 Task: Add Sprouts No Salt Added Canned Sweet Whole Kernel Corn to the cart.
Action: Mouse moved to (19, 67)
Screenshot: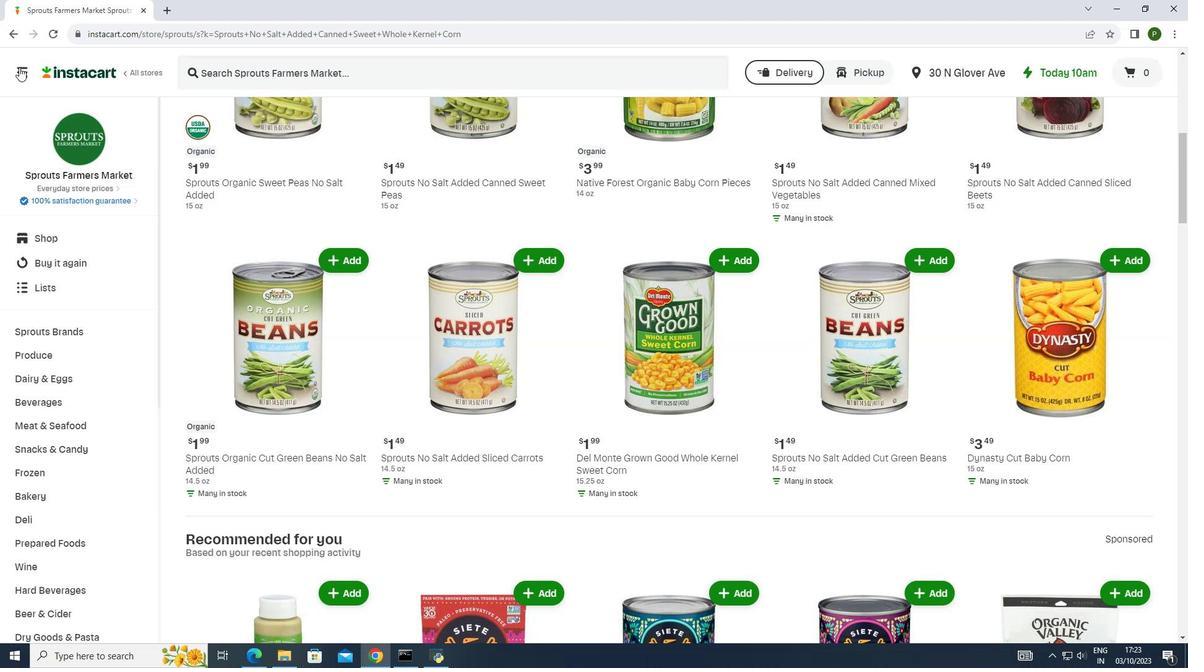 
Action: Mouse pressed left at (19, 67)
Screenshot: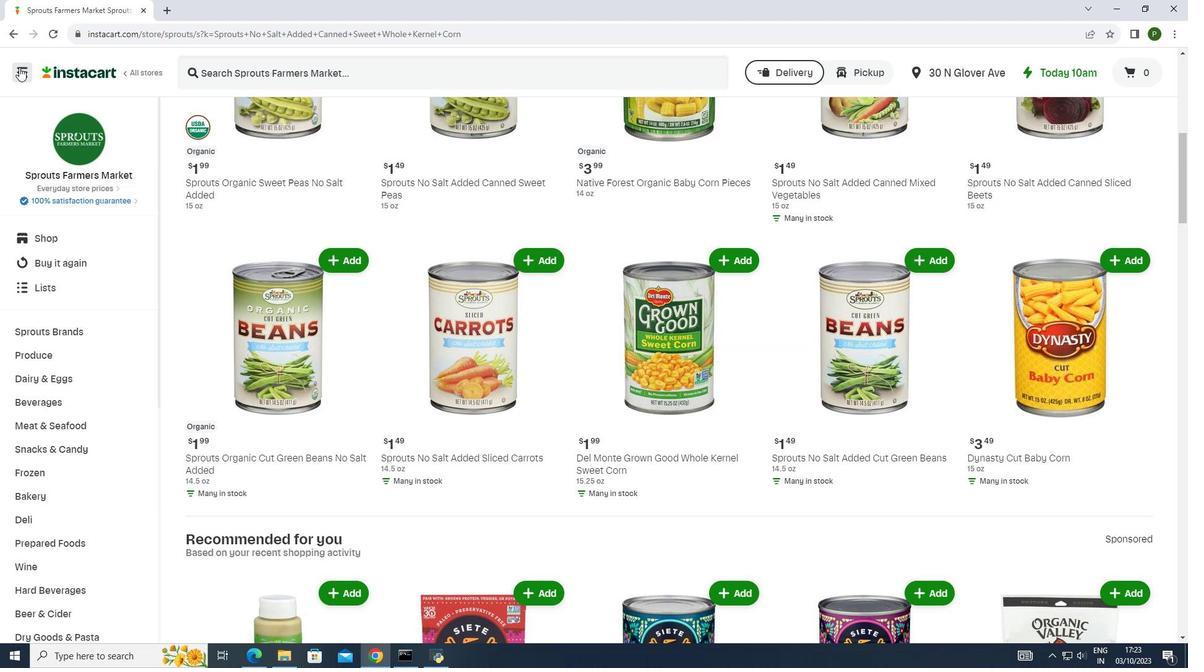 
Action: Mouse moved to (48, 334)
Screenshot: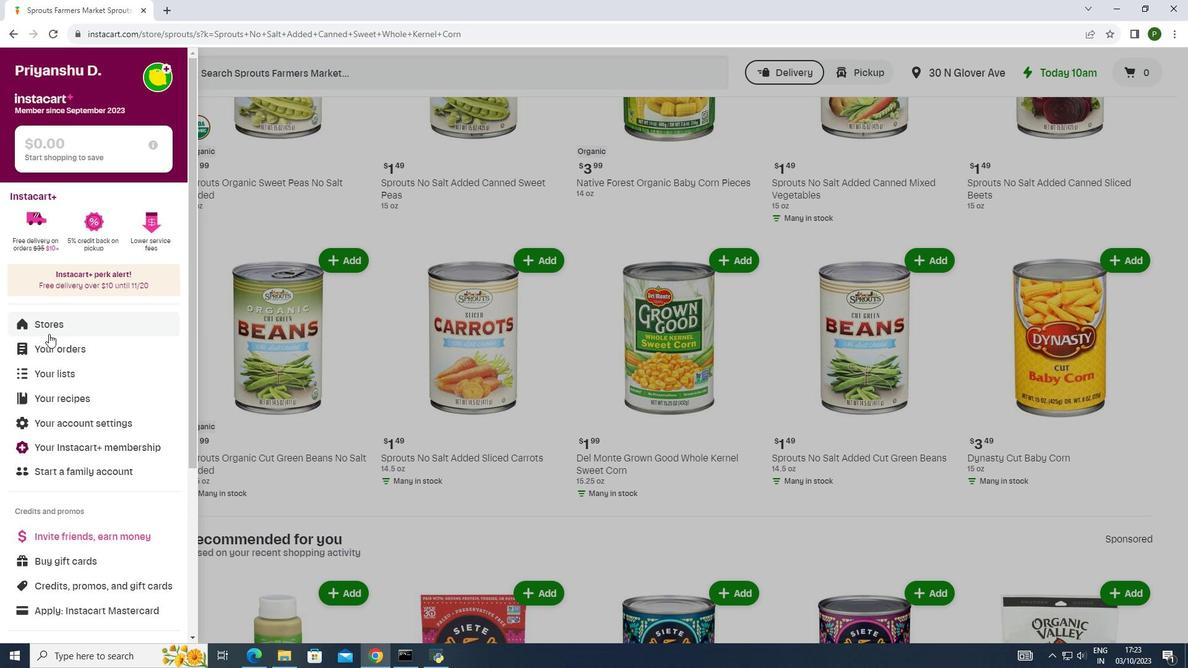 
Action: Mouse pressed left at (48, 334)
Screenshot: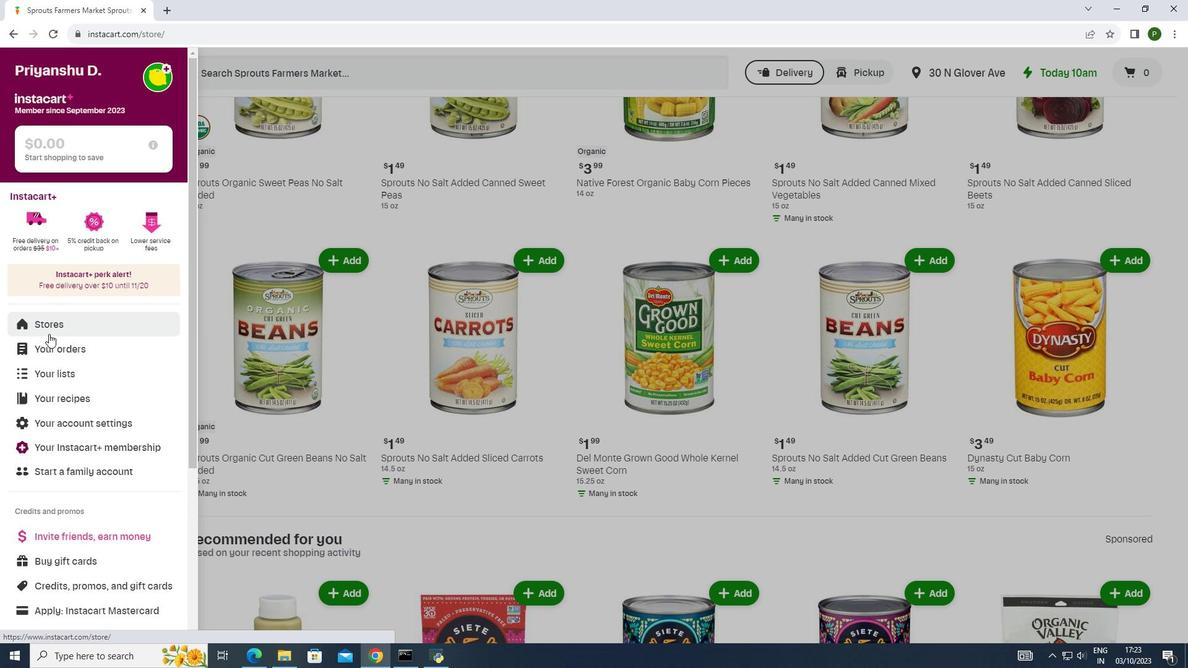 
Action: Mouse moved to (284, 129)
Screenshot: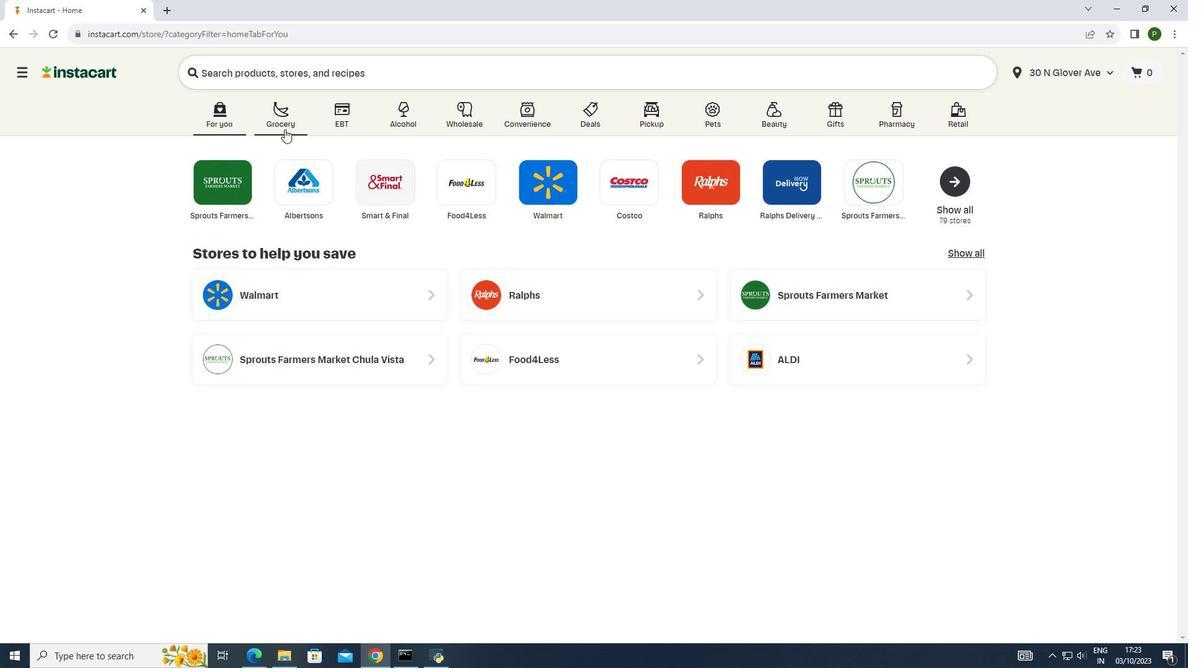 
Action: Mouse pressed left at (284, 129)
Screenshot: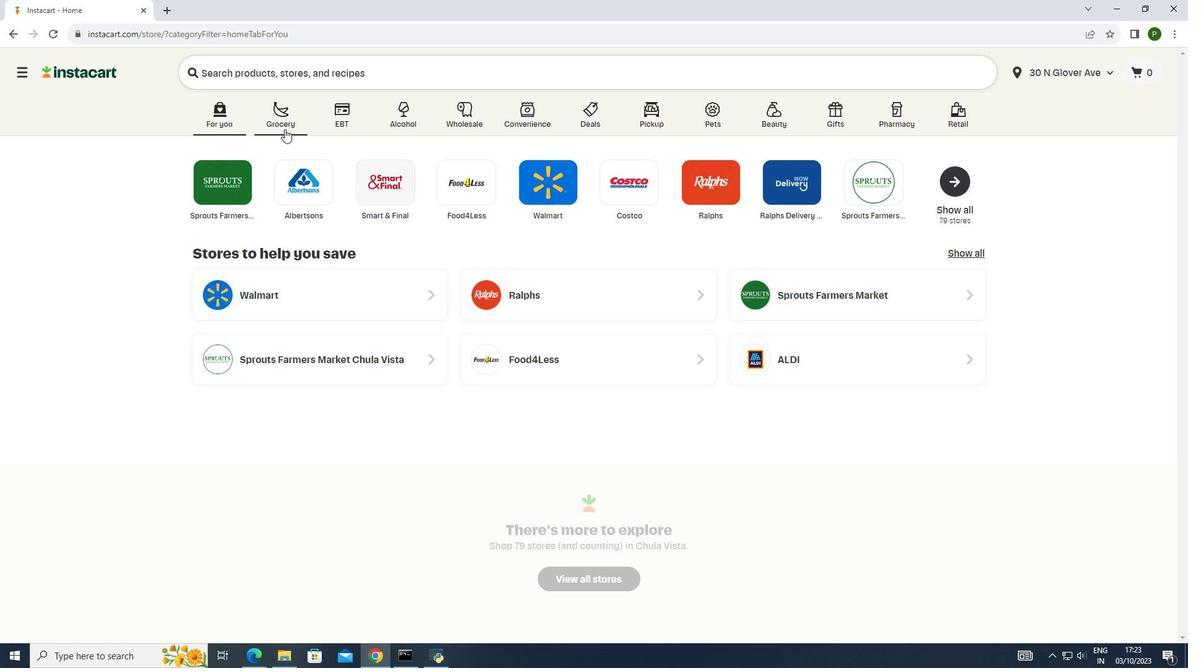 
Action: Mouse moved to (629, 193)
Screenshot: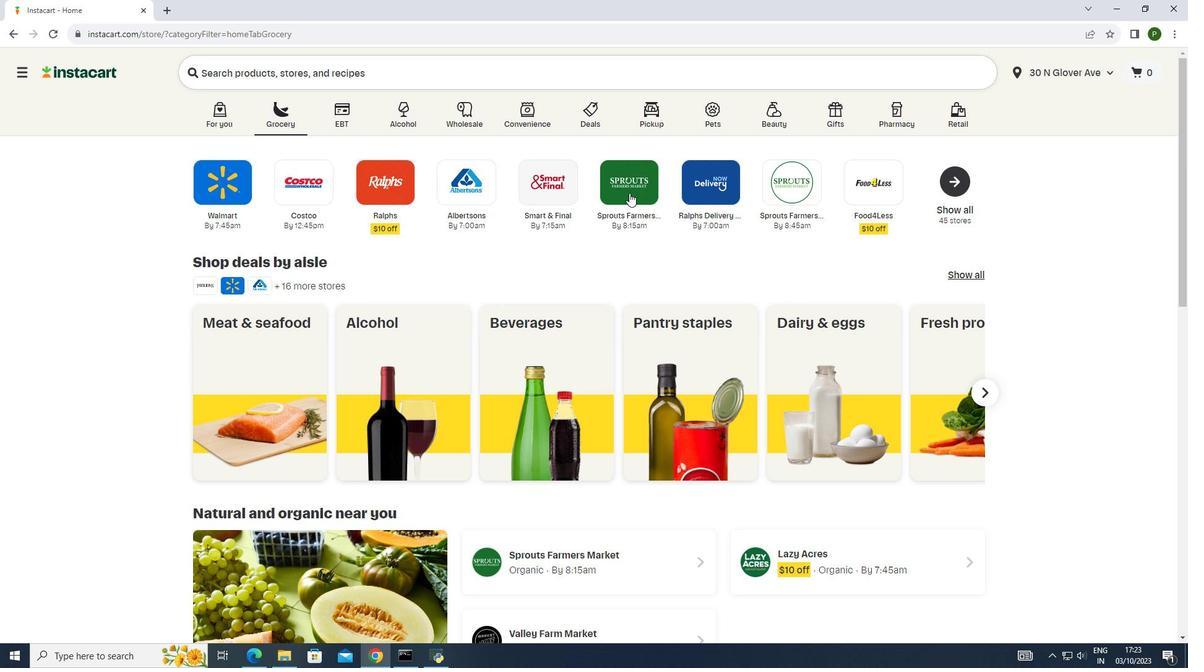 
Action: Mouse pressed left at (629, 193)
Screenshot: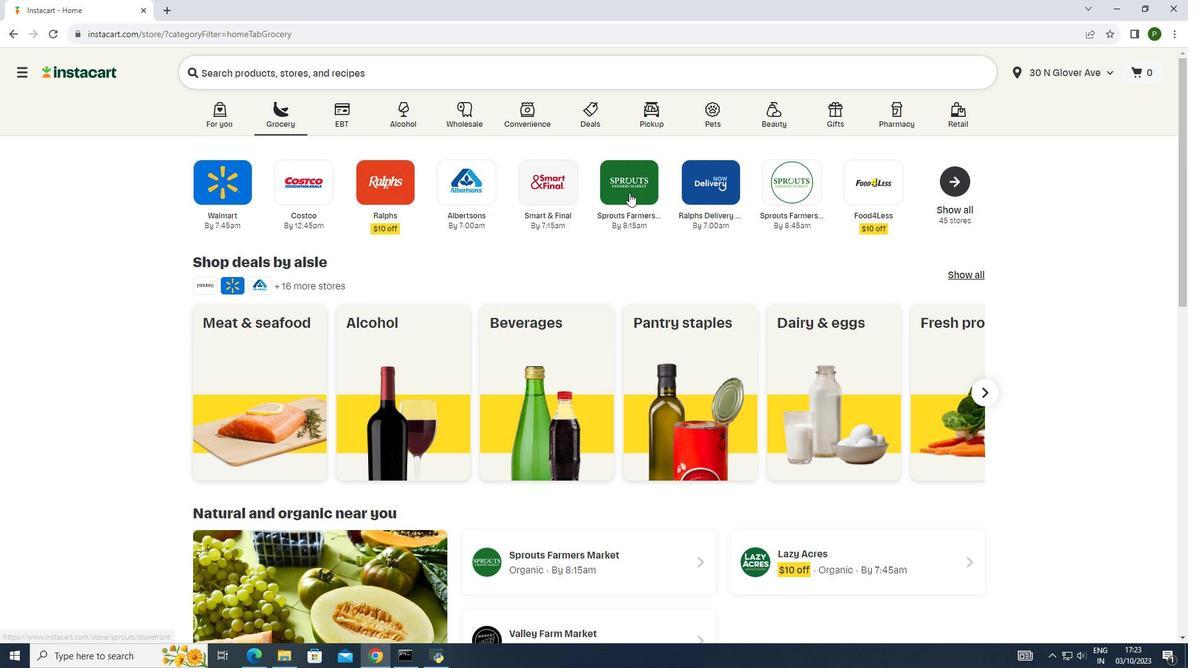 
Action: Mouse moved to (61, 329)
Screenshot: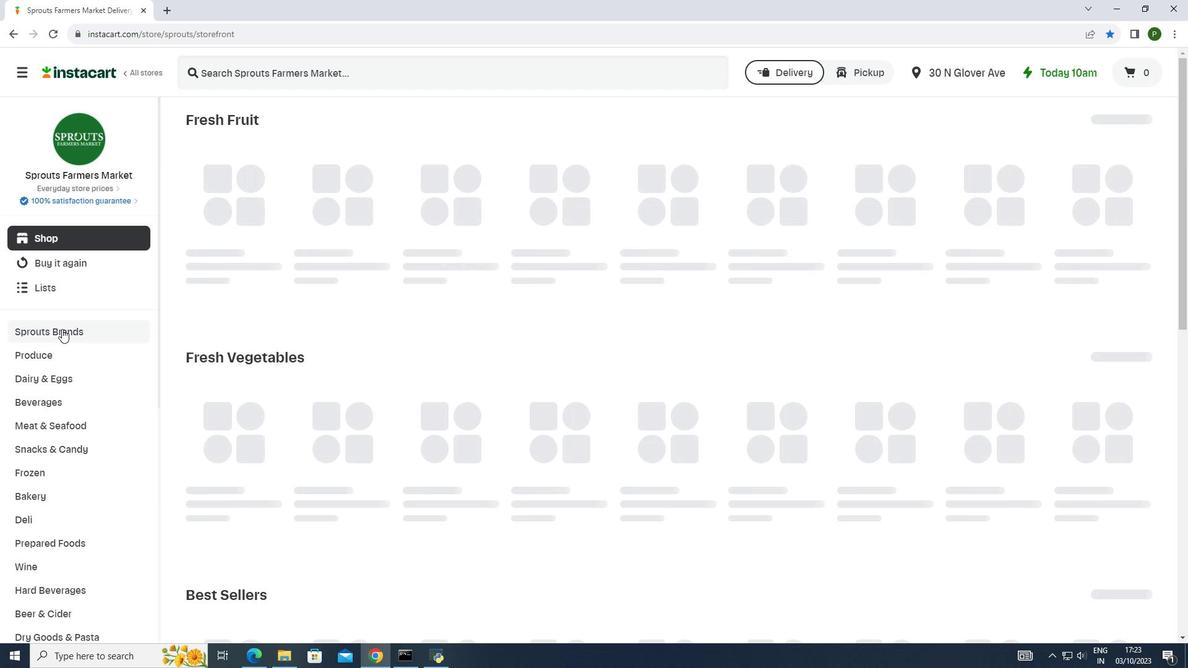 
Action: Mouse pressed left at (61, 329)
Screenshot: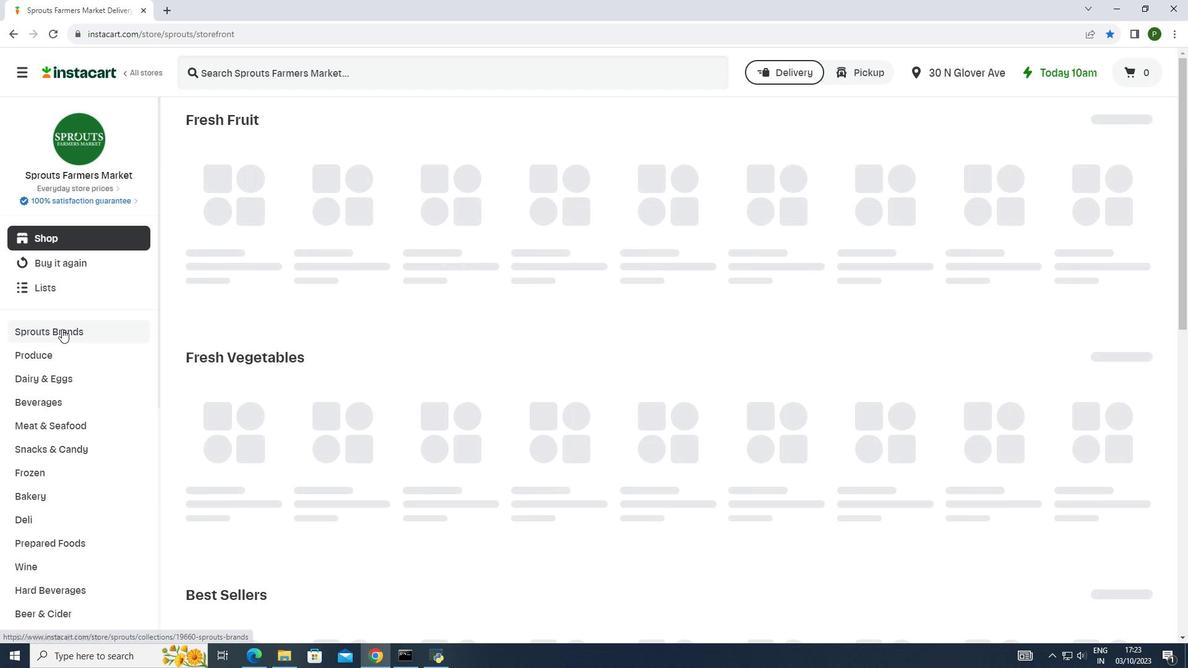 
Action: Mouse moved to (47, 425)
Screenshot: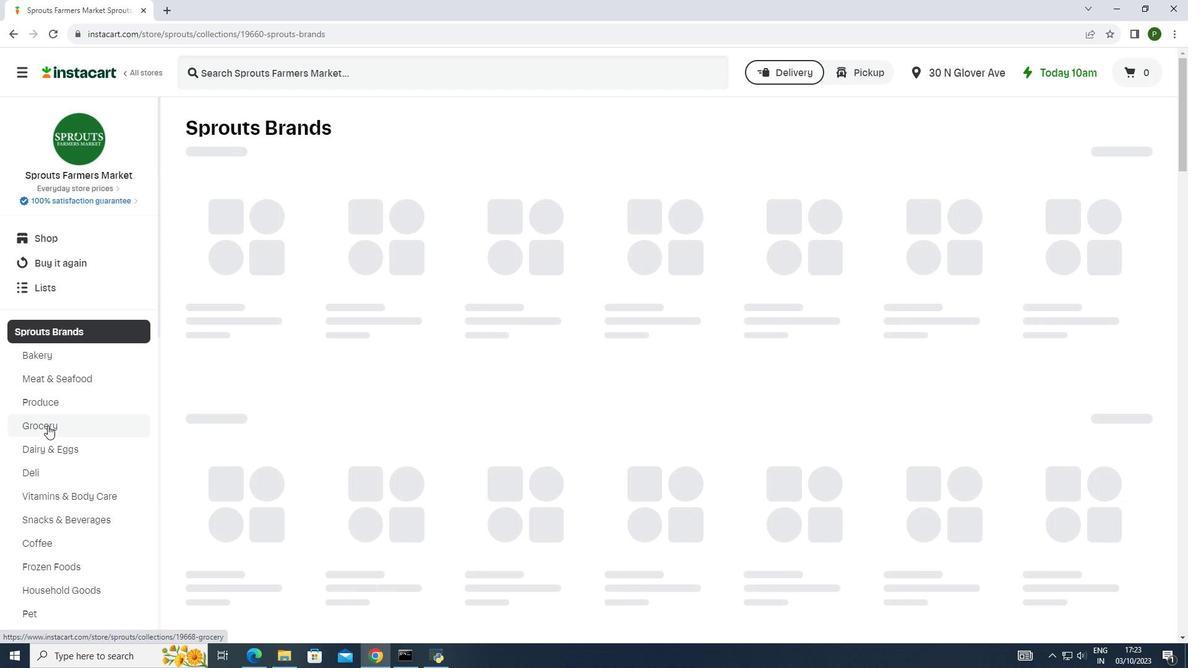 
Action: Mouse pressed left at (47, 425)
Screenshot: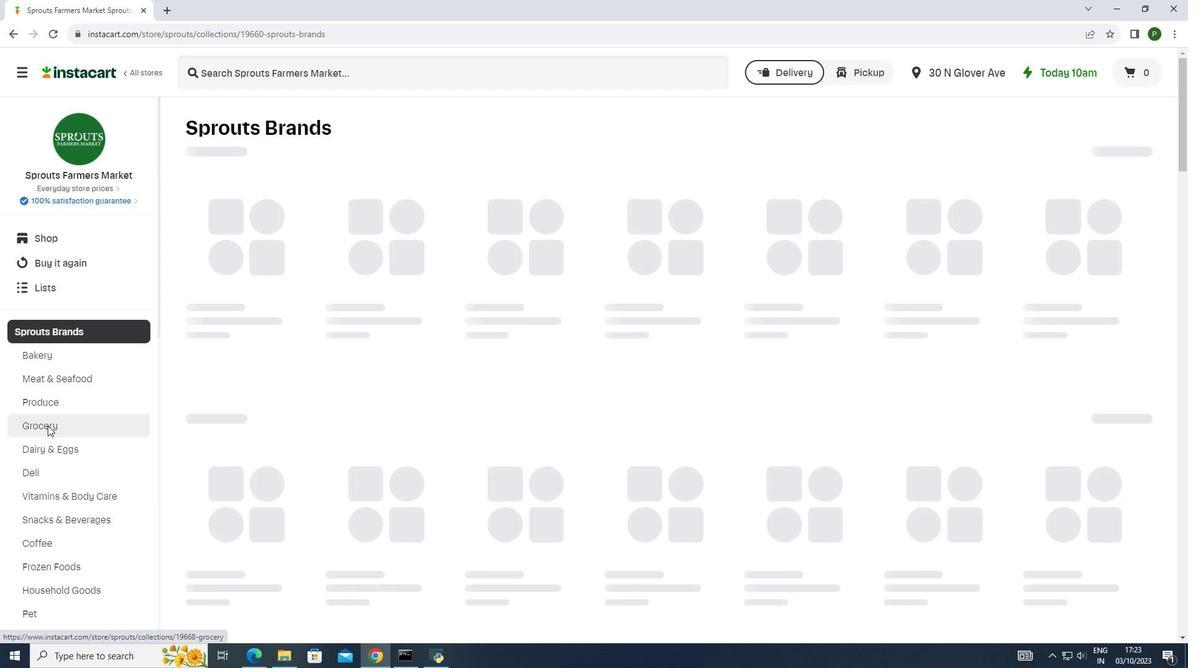 
Action: Mouse moved to (305, 269)
Screenshot: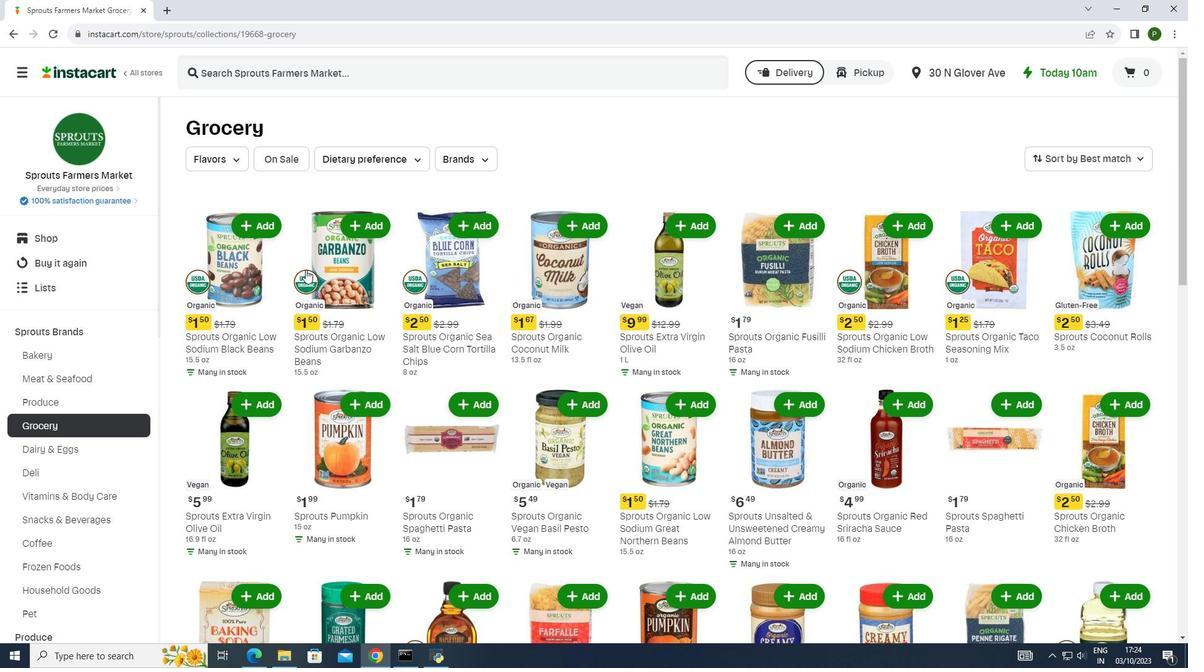 
Action: Mouse scrolled (305, 269) with delta (0, 0)
Screenshot: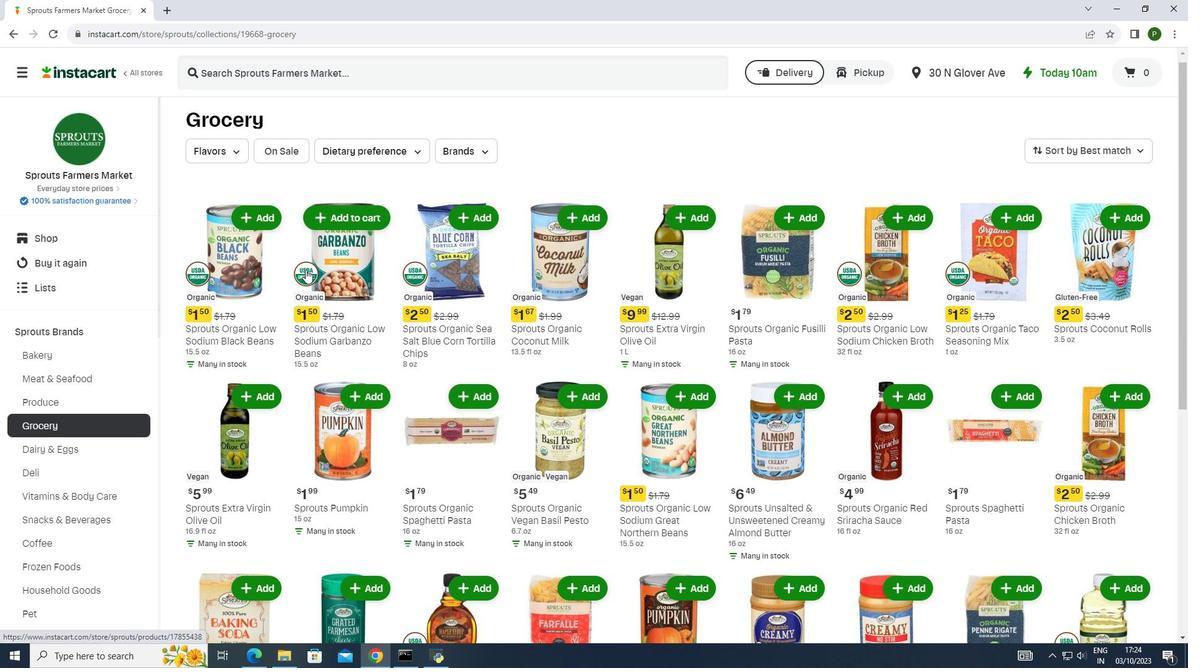 
Action: Mouse moved to (305, 270)
Screenshot: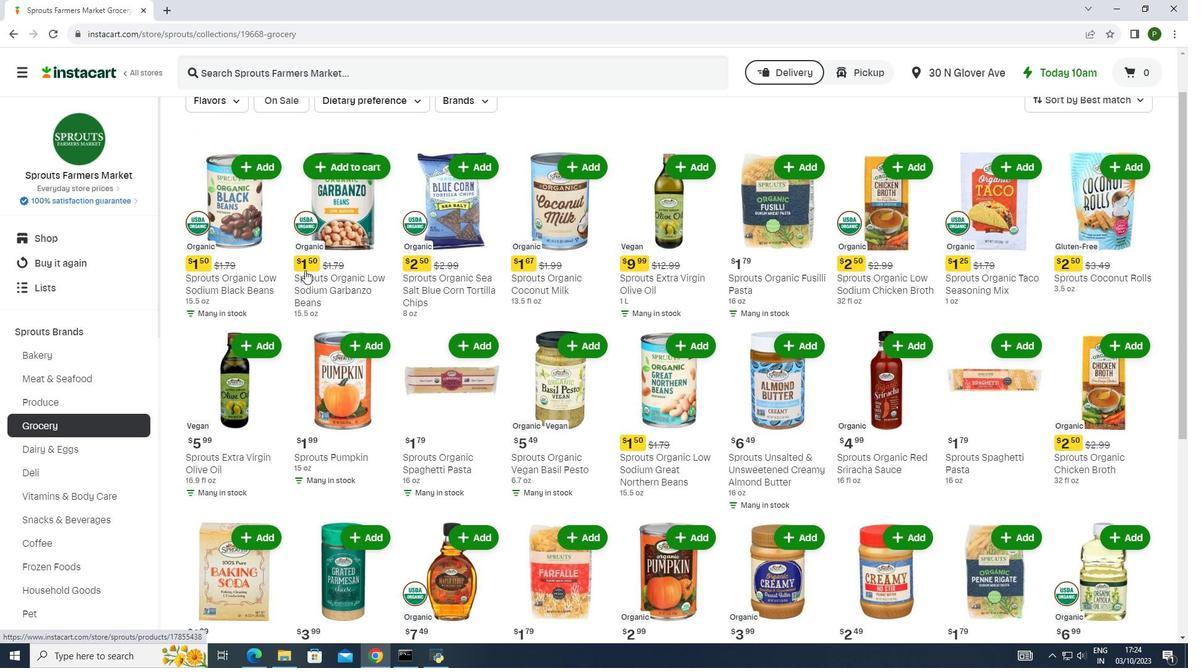 
Action: Mouse scrolled (305, 269) with delta (0, 0)
Screenshot: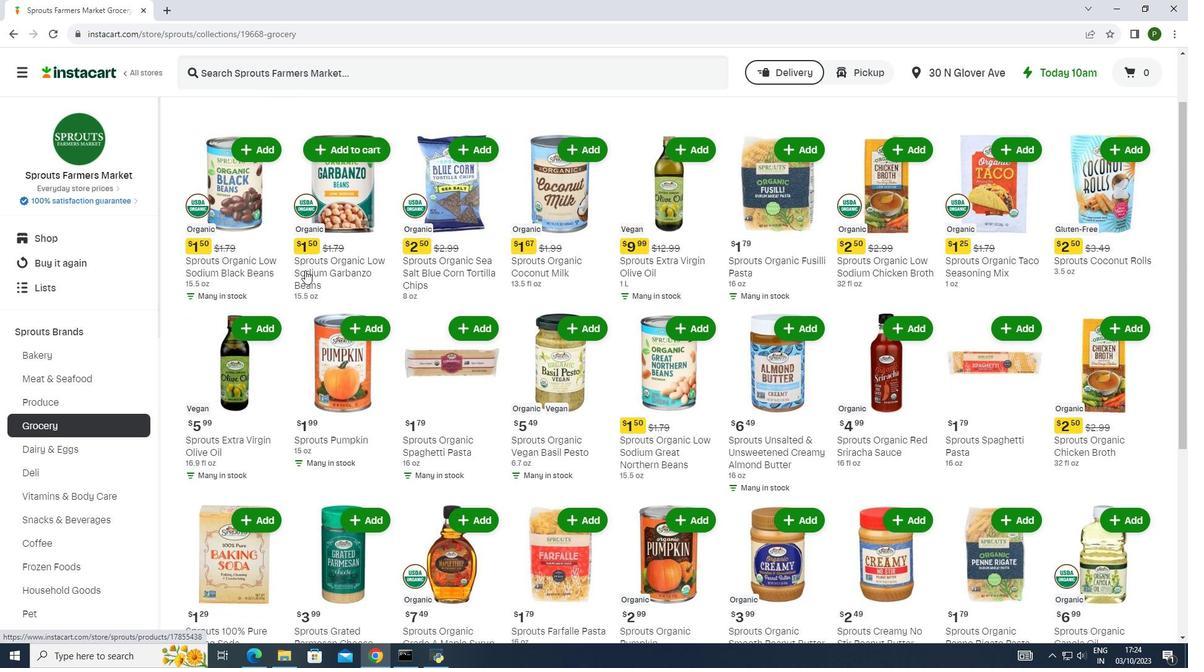 
Action: Mouse scrolled (305, 269) with delta (0, 0)
Screenshot: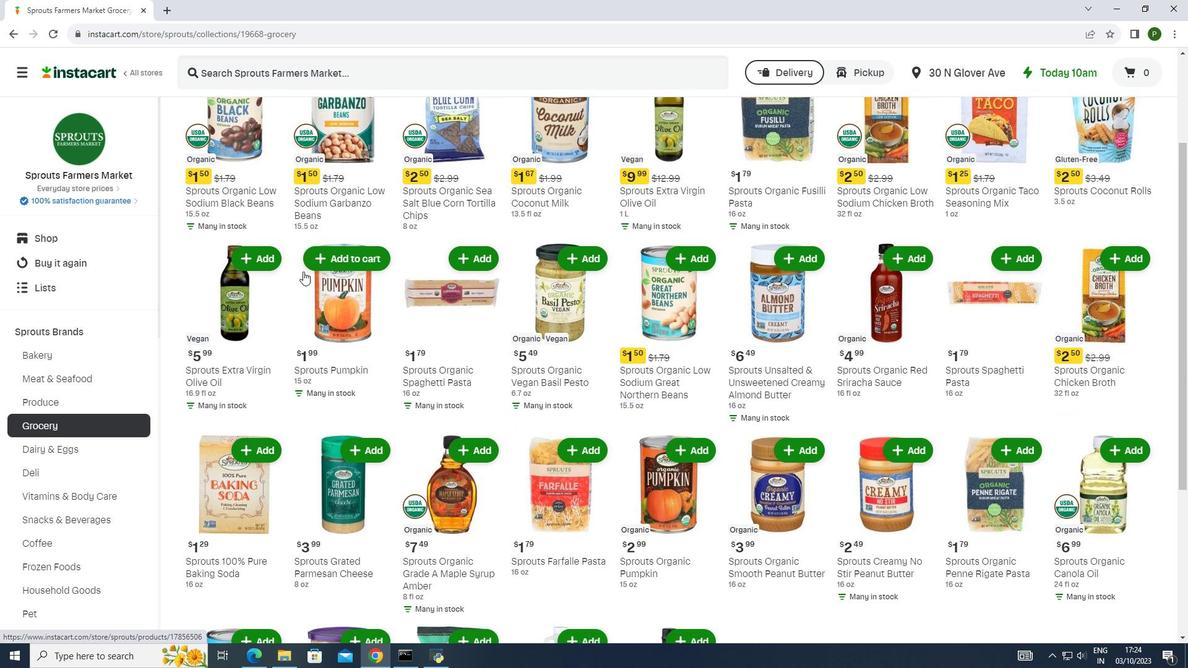 
Action: Mouse moved to (303, 271)
Screenshot: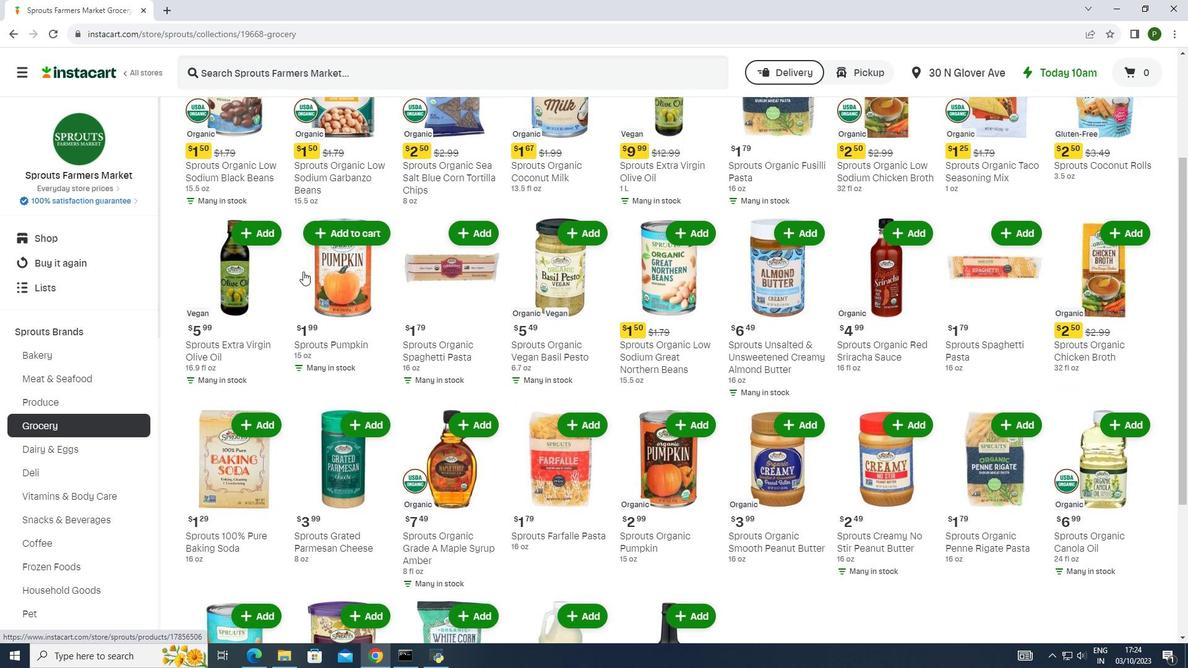 
Action: Mouse scrolled (303, 271) with delta (0, 0)
Screenshot: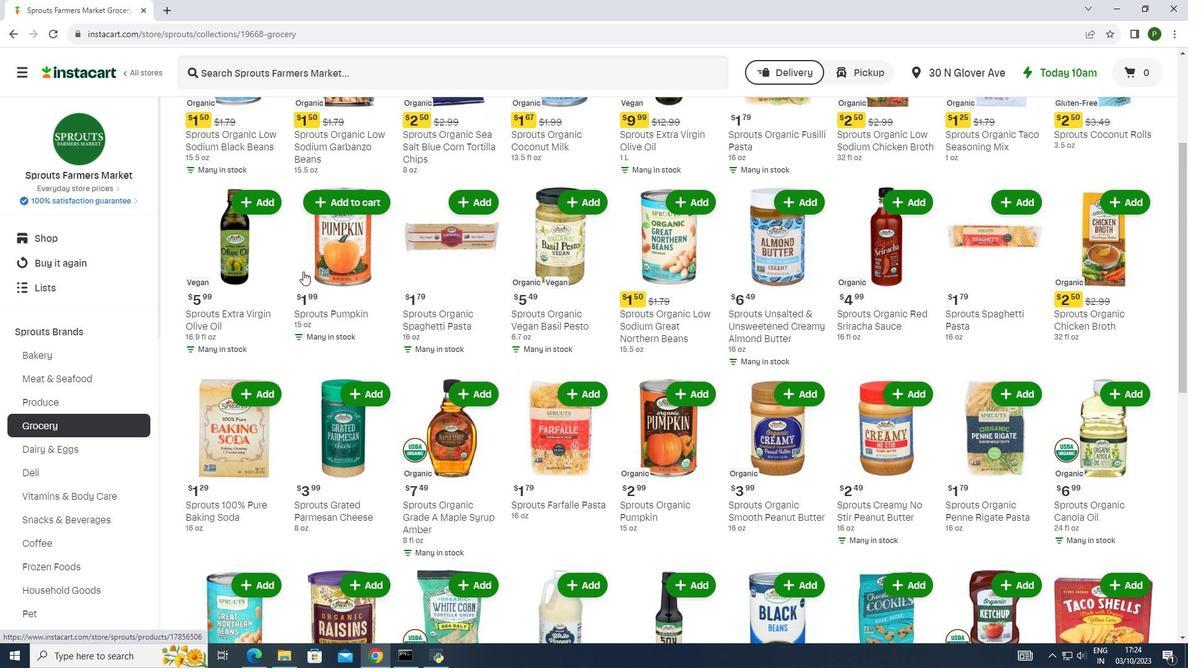 
Action: Mouse moved to (302, 271)
Screenshot: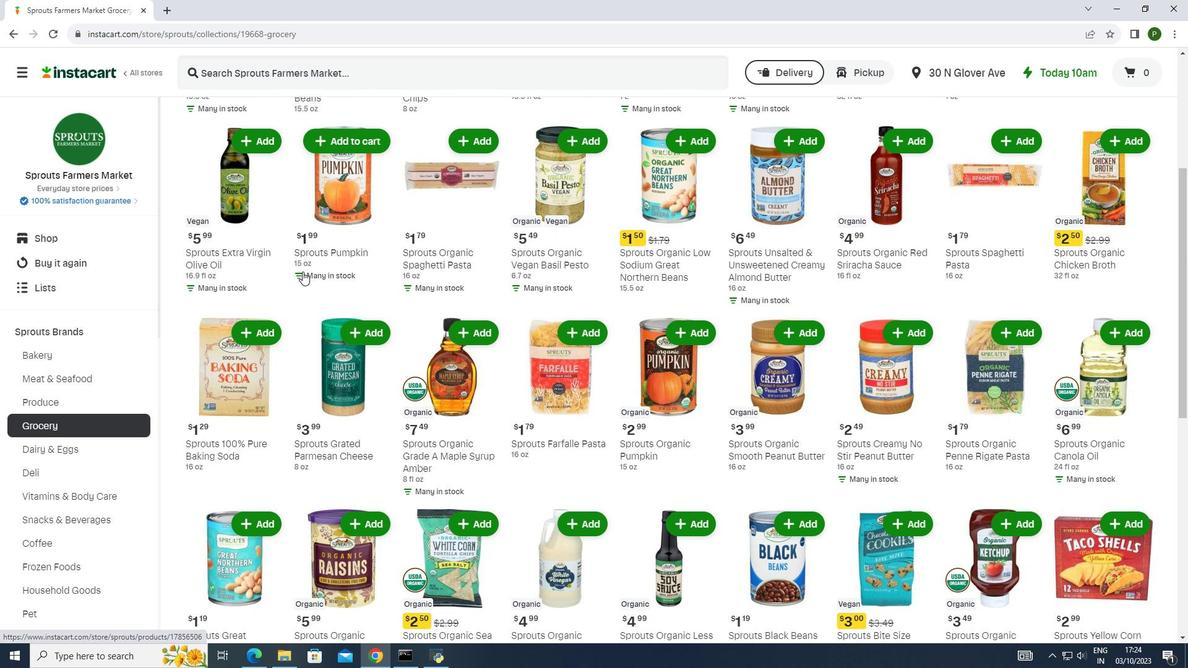 
Action: Mouse scrolled (302, 271) with delta (0, 0)
Screenshot: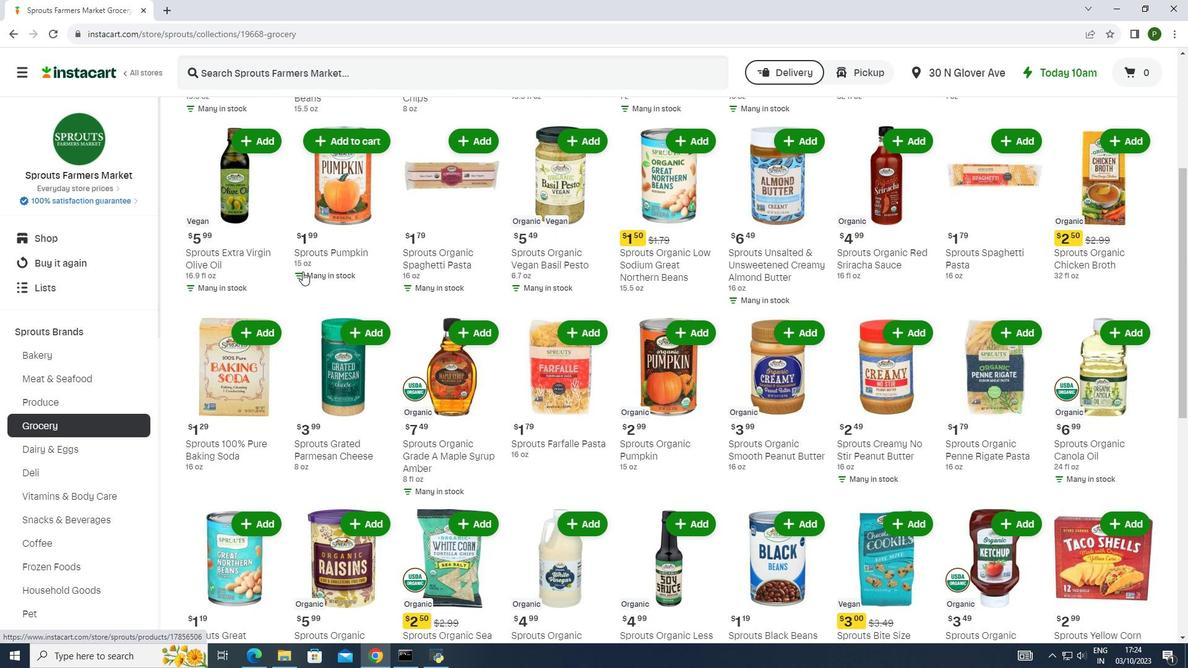 
Action: Mouse moved to (298, 276)
Screenshot: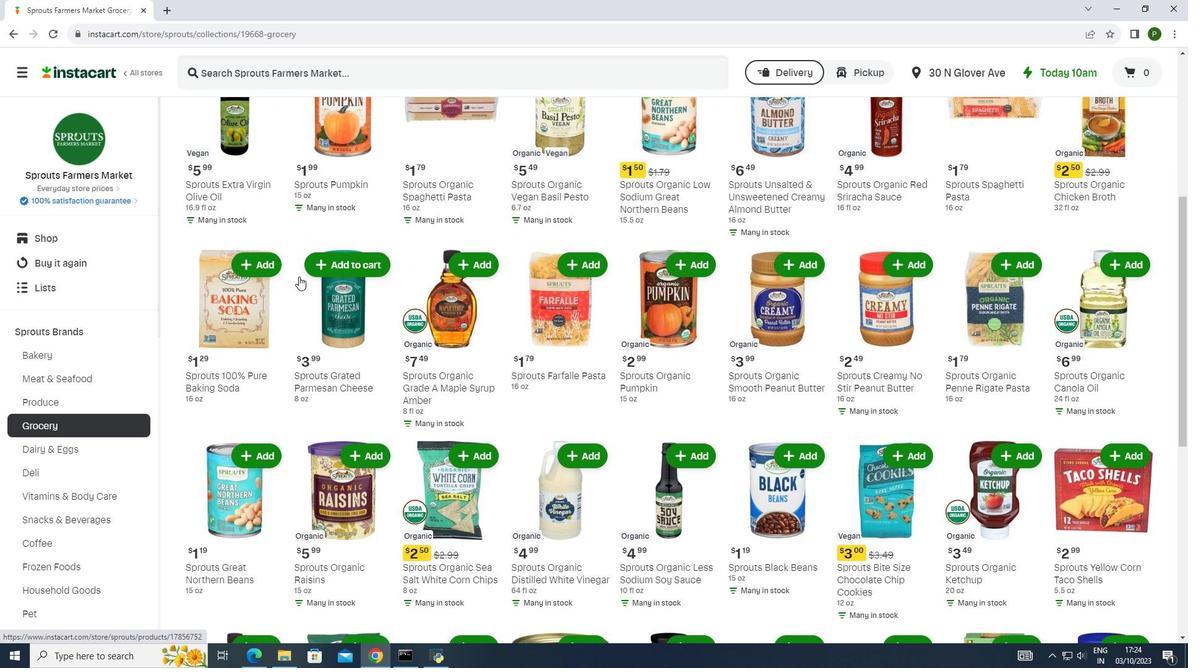 
Action: Mouse scrolled (298, 275) with delta (0, 0)
Screenshot: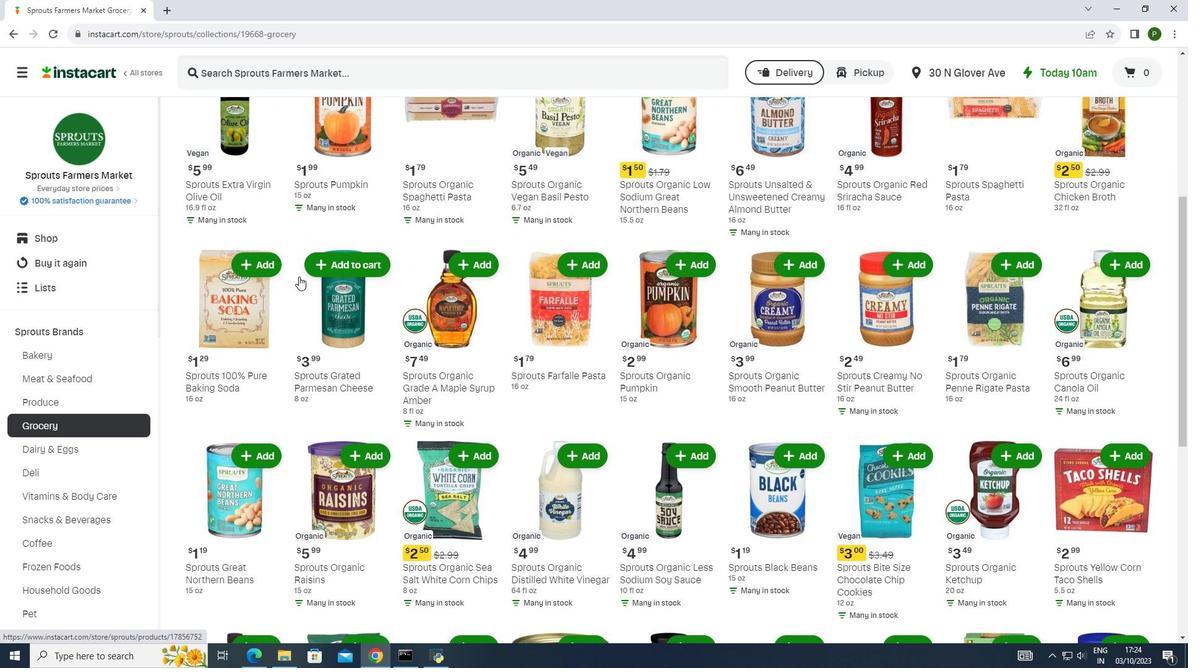 
Action: Mouse scrolled (298, 275) with delta (0, 0)
Screenshot: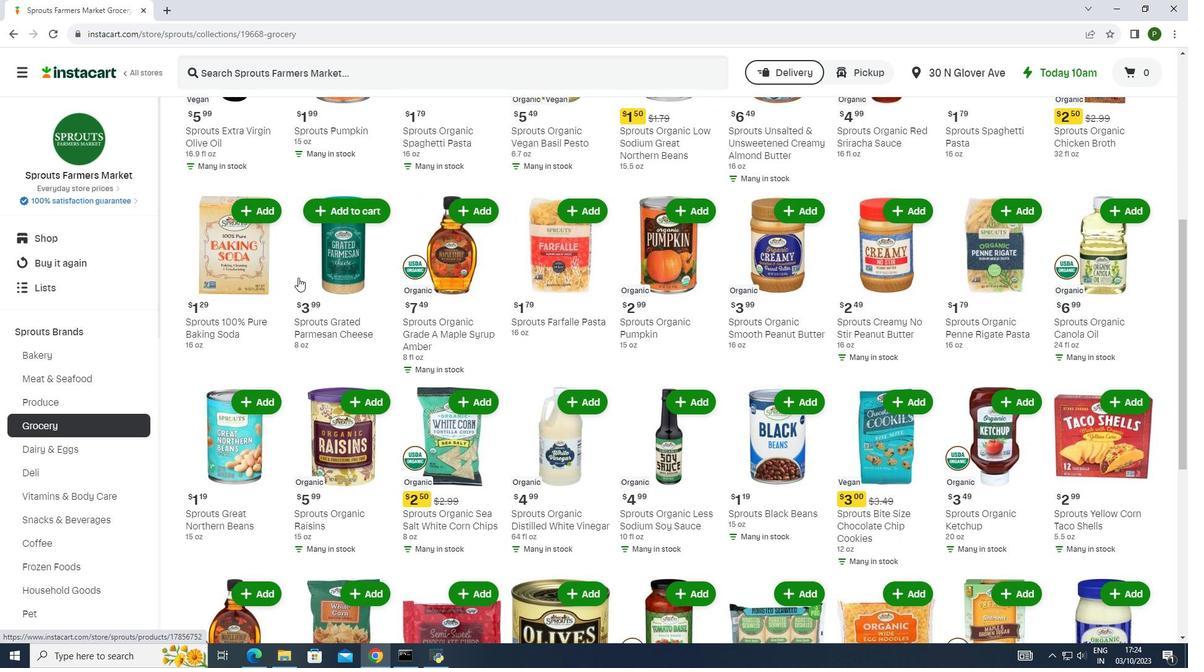 
Action: Mouse moved to (296, 281)
Screenshot: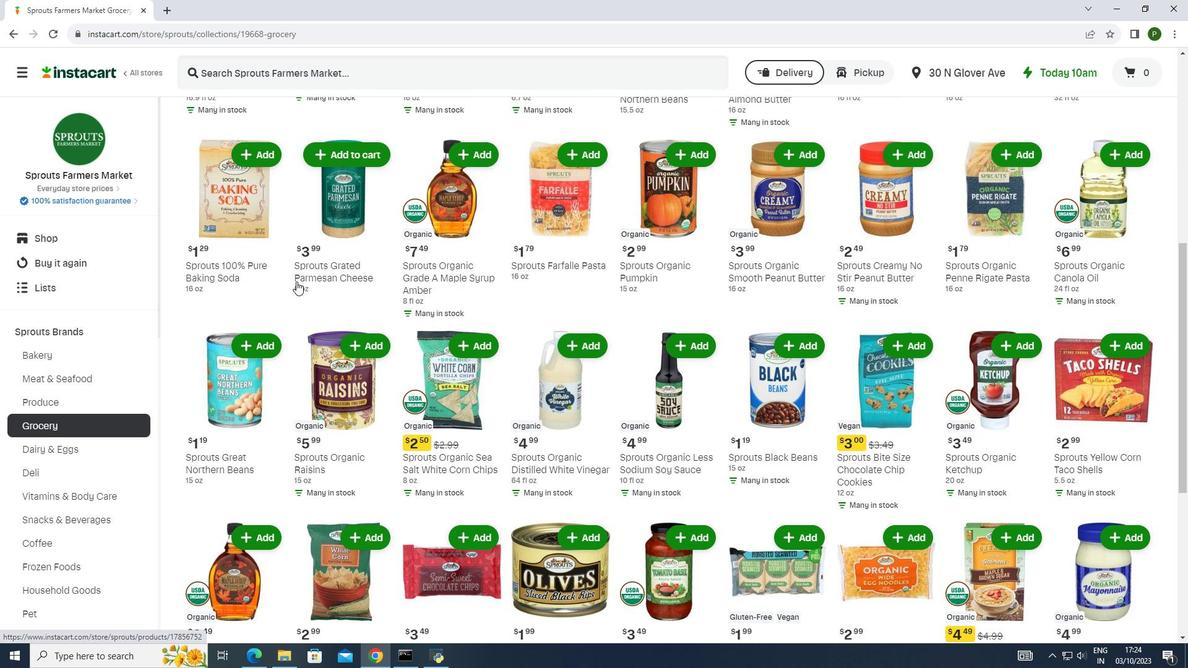 
Action: Mouse scrolled (296, 280) with delta (0, 0)
Screenshot: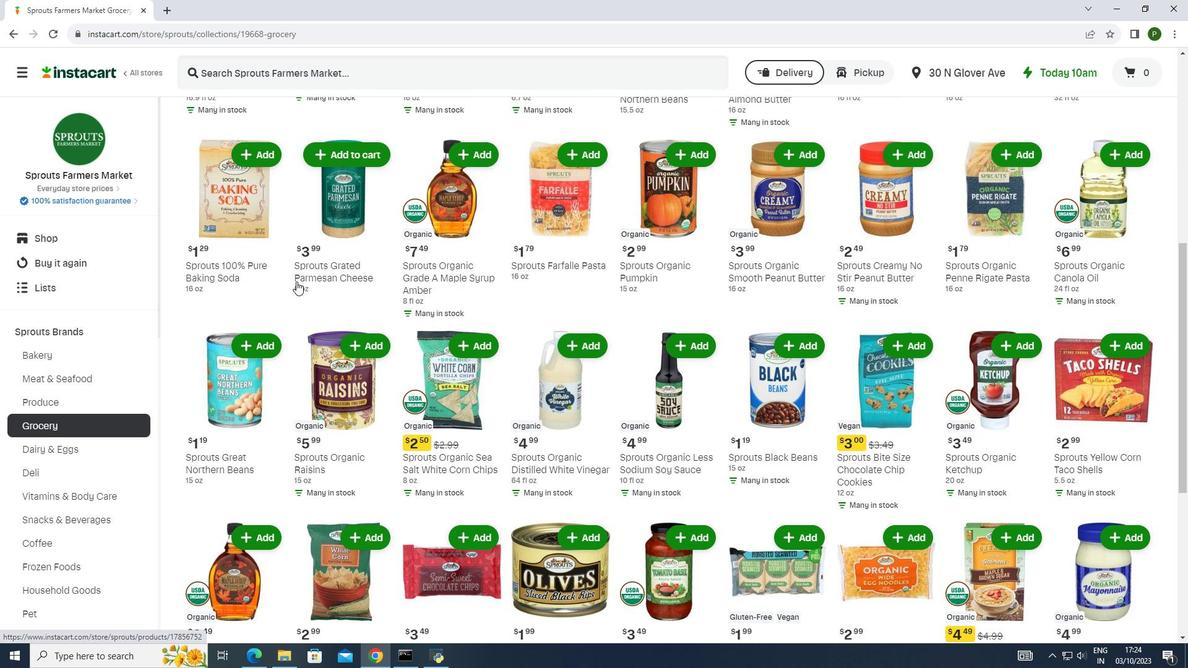
Action: Mouse scrolled (296, 280) with delta (0, 0)
Screenshot: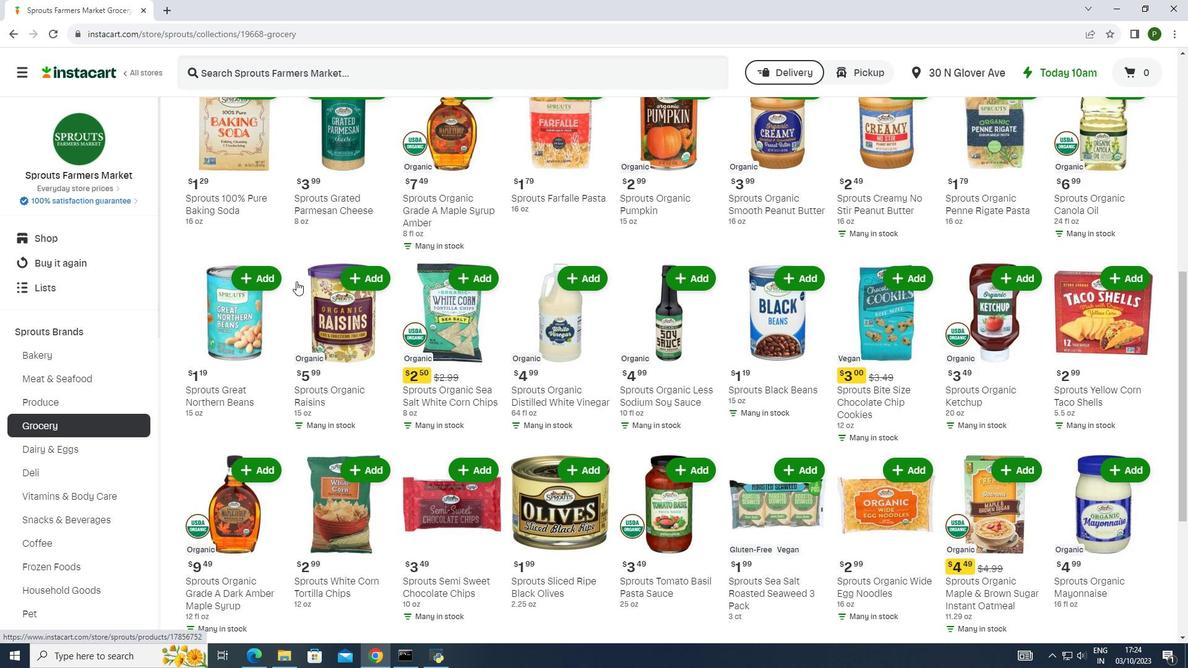 
Action: Mouse moved to (296, 281)
Screenshot: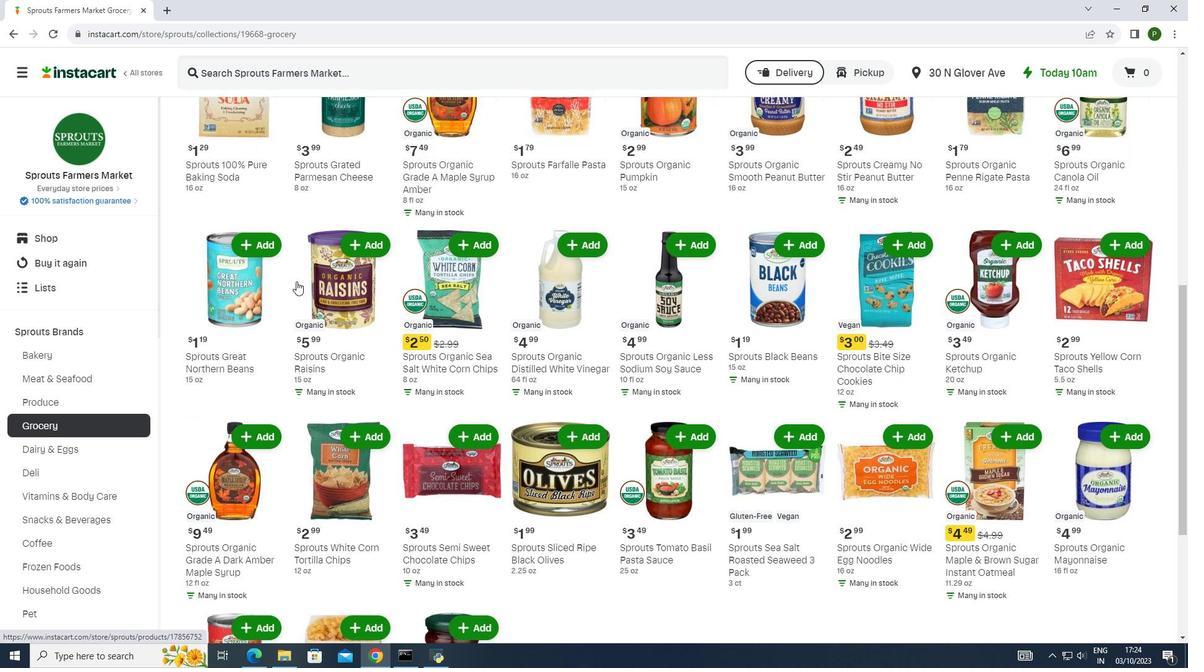 
Action: Mouse scrolled (296, 280) with delta (0, 0)
Screenshot: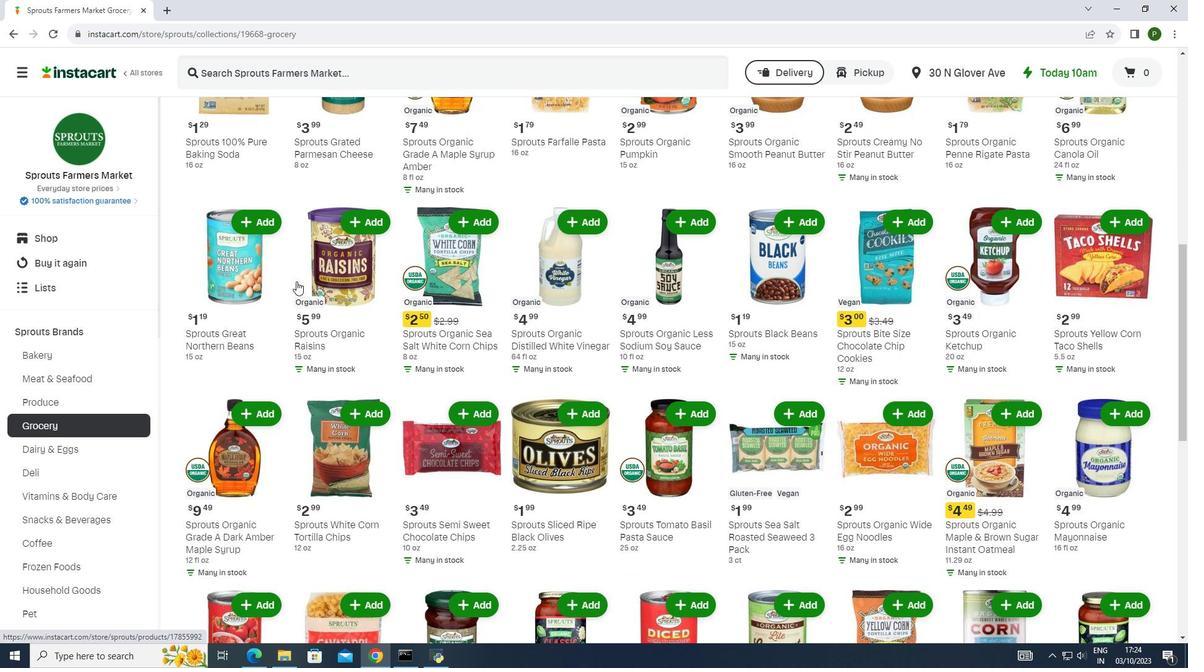 
Action: Mouse scrolled (296, 280) with delta (0, 0)
Screenshot: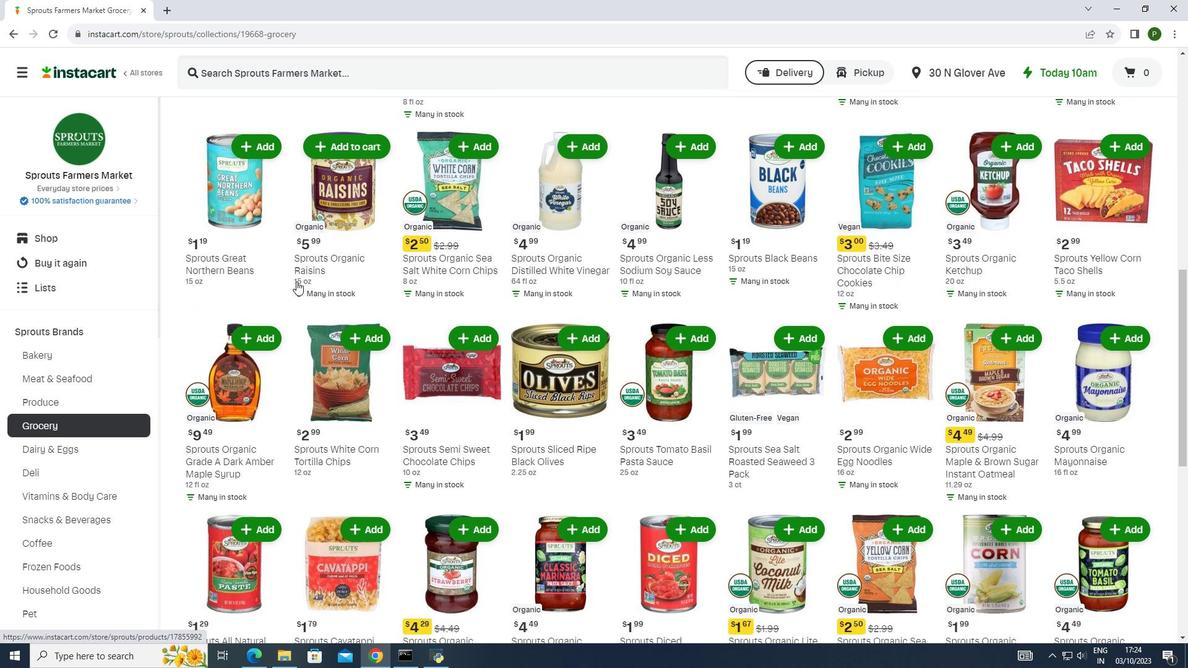 
Action: Mouse scrolled (296, 280) with delta (0, 0)
Screenshot: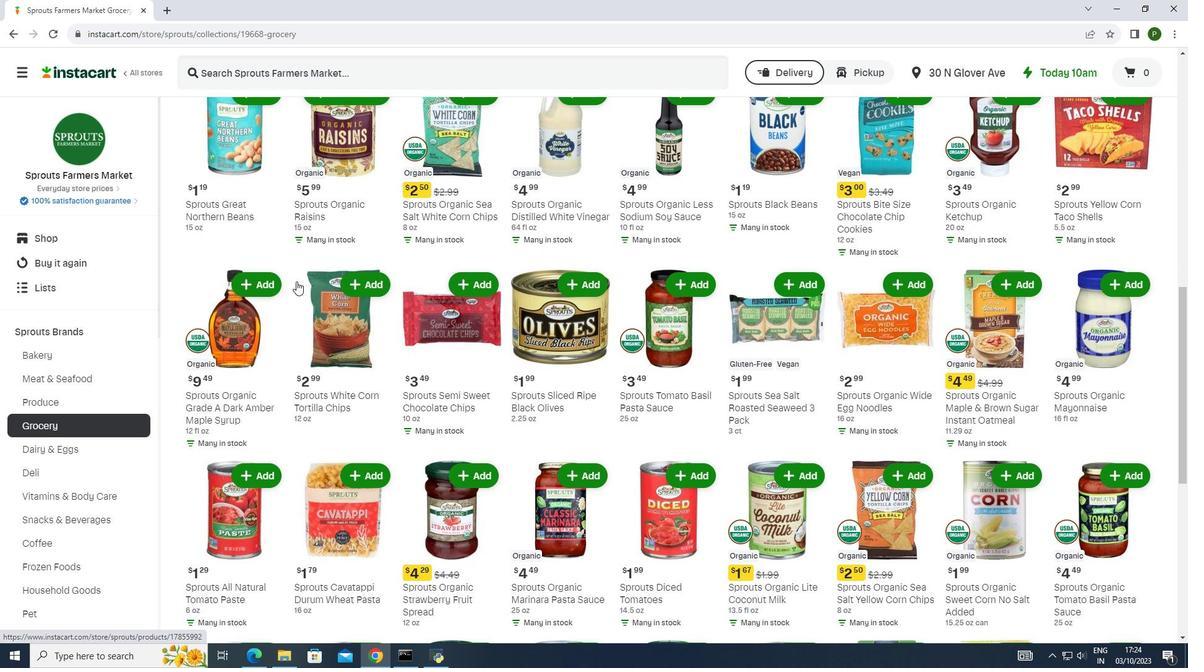 
Action: Mouse scrolled (296, 280) with delta (0, 0)
Screenshot: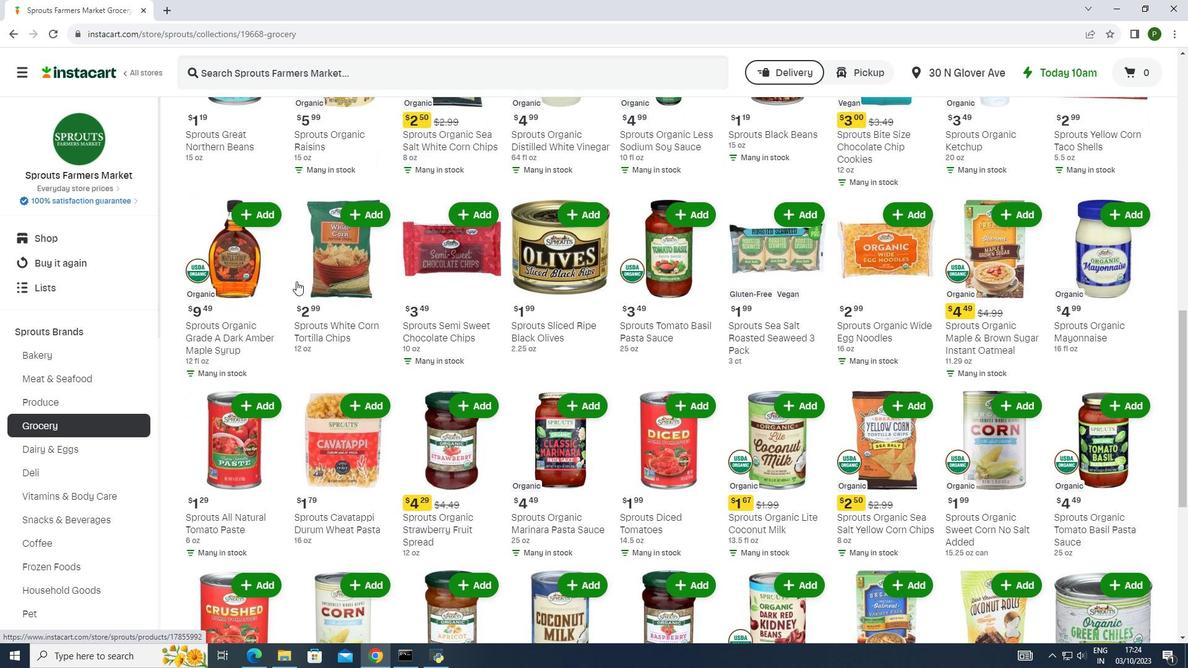 
Action: Mouse scrolled (296, 280) with delta (0, 0)
Screenshot: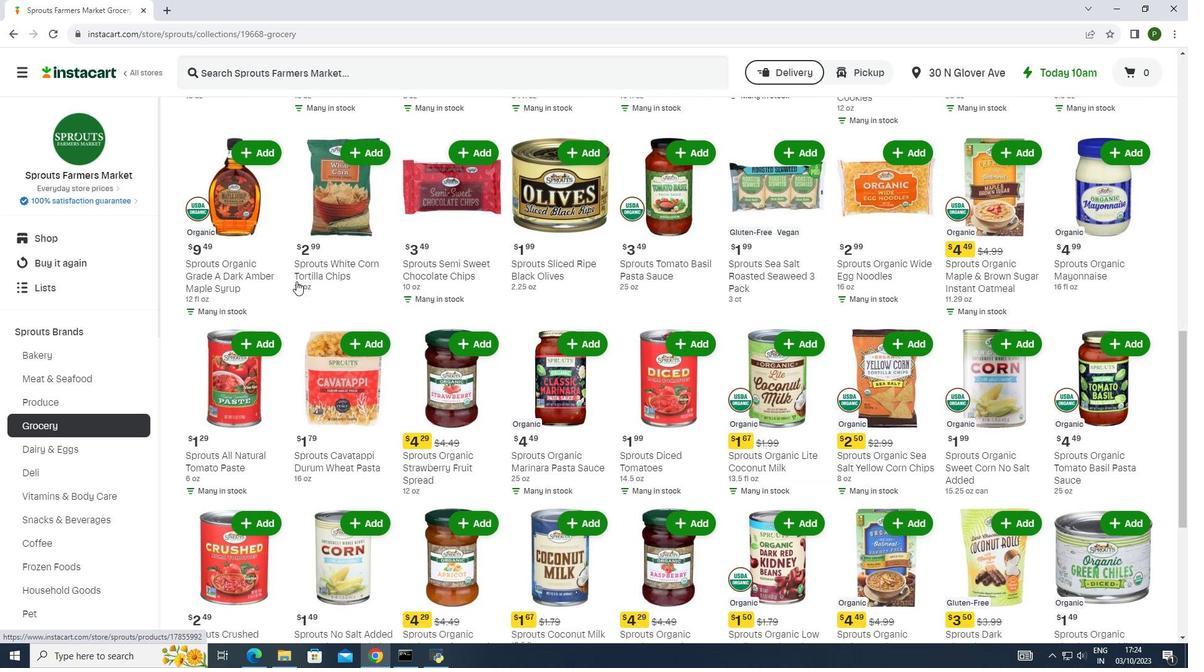 
Action: Mouse scrolled (296, 280) with delta (0, 0)
Screenshot: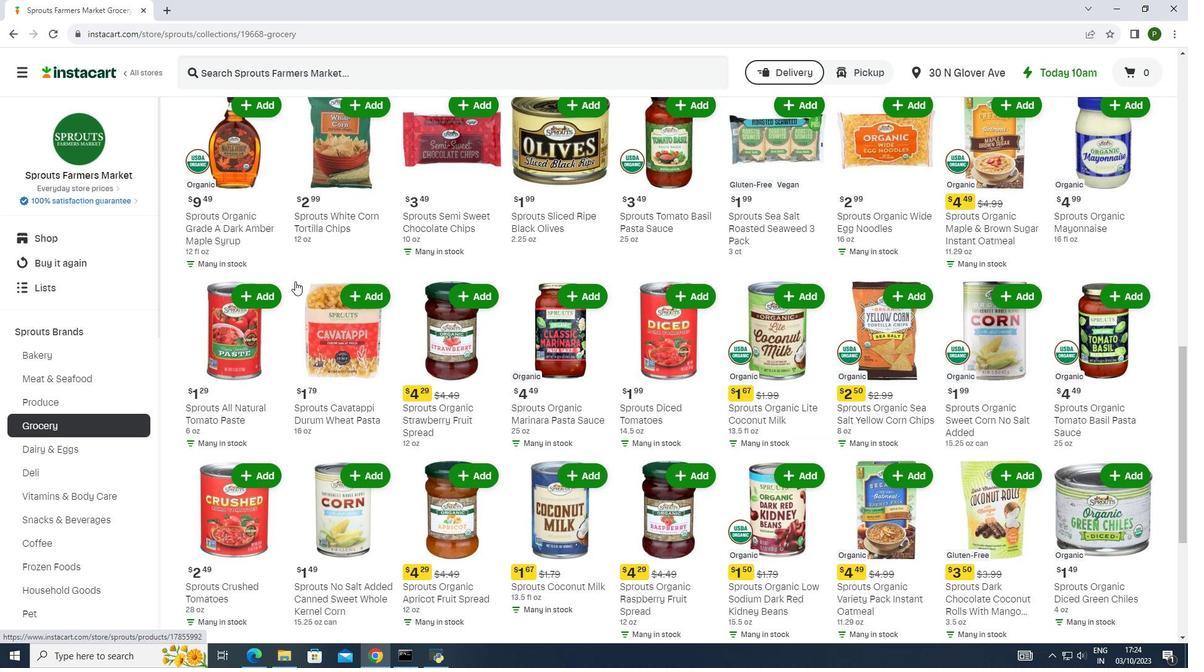 
Action: Mouse moved to (295, 281)
Screenshot: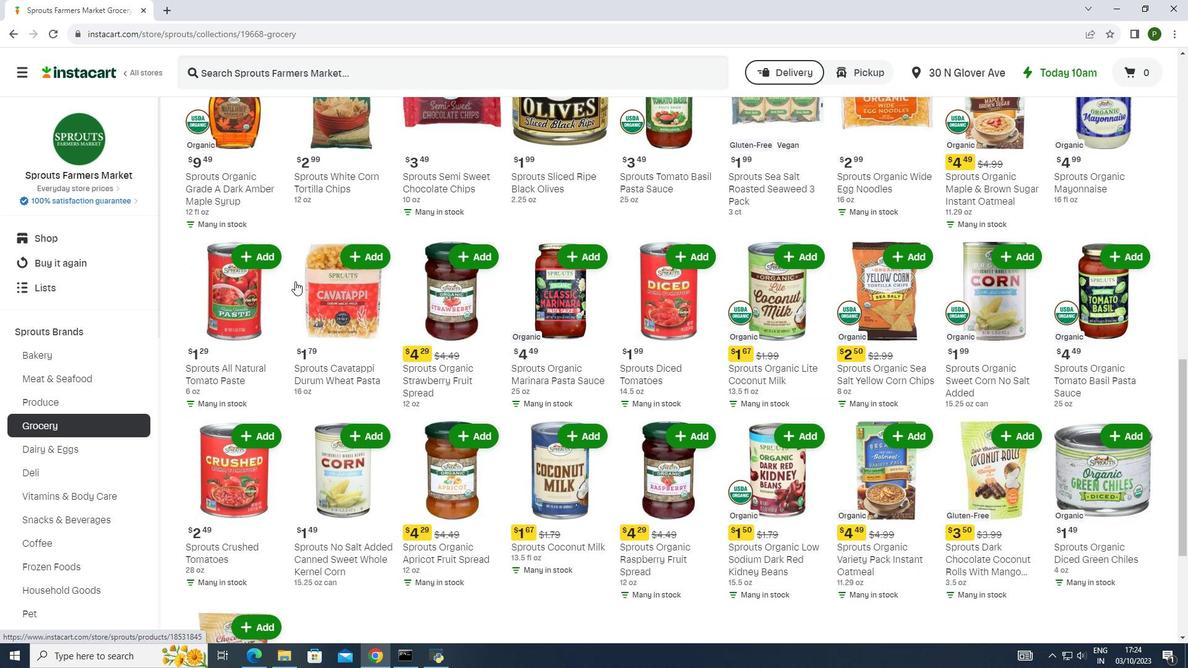 
Action: Mouse scrolled (295, 280) with delta (0, 0)
Screenshot: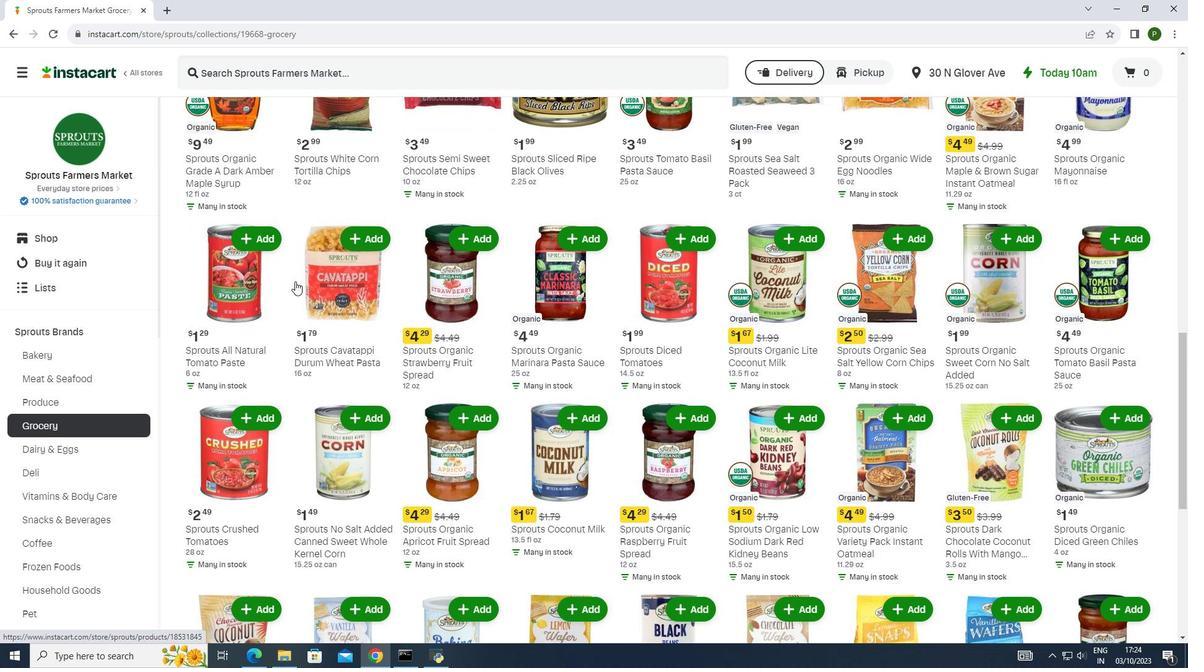 
Action: Mouse moved to (303, 289)
Screenshot: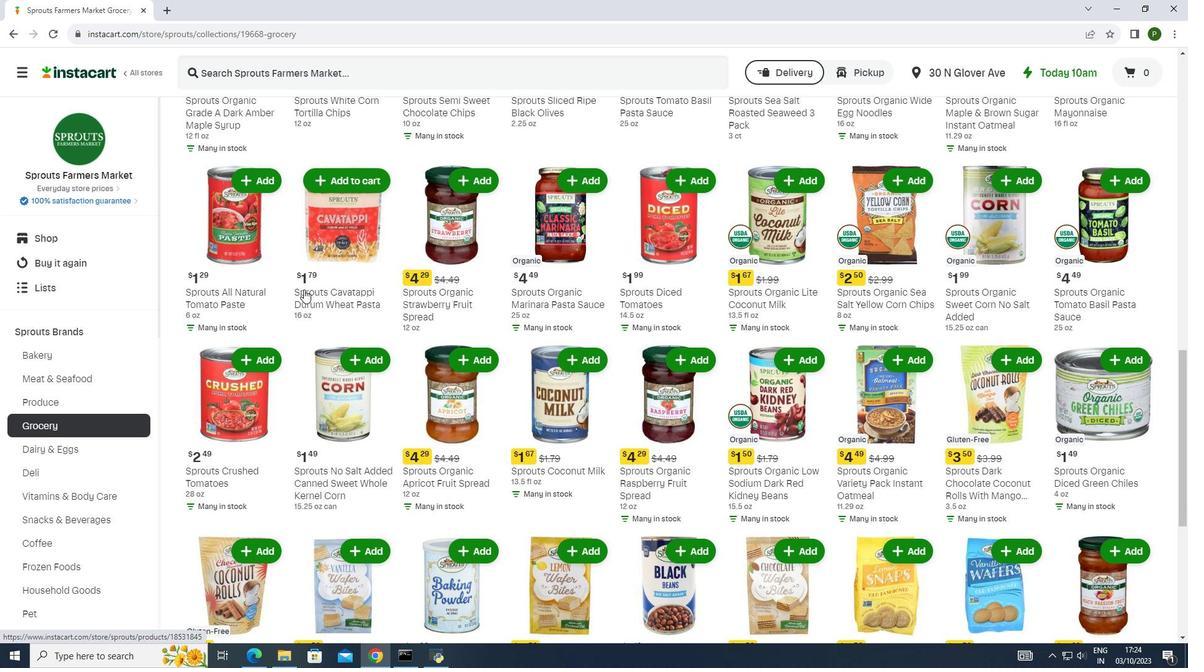 
Action: Mouse scrolled (303, 288) with delta (0, 0)
Screenshot: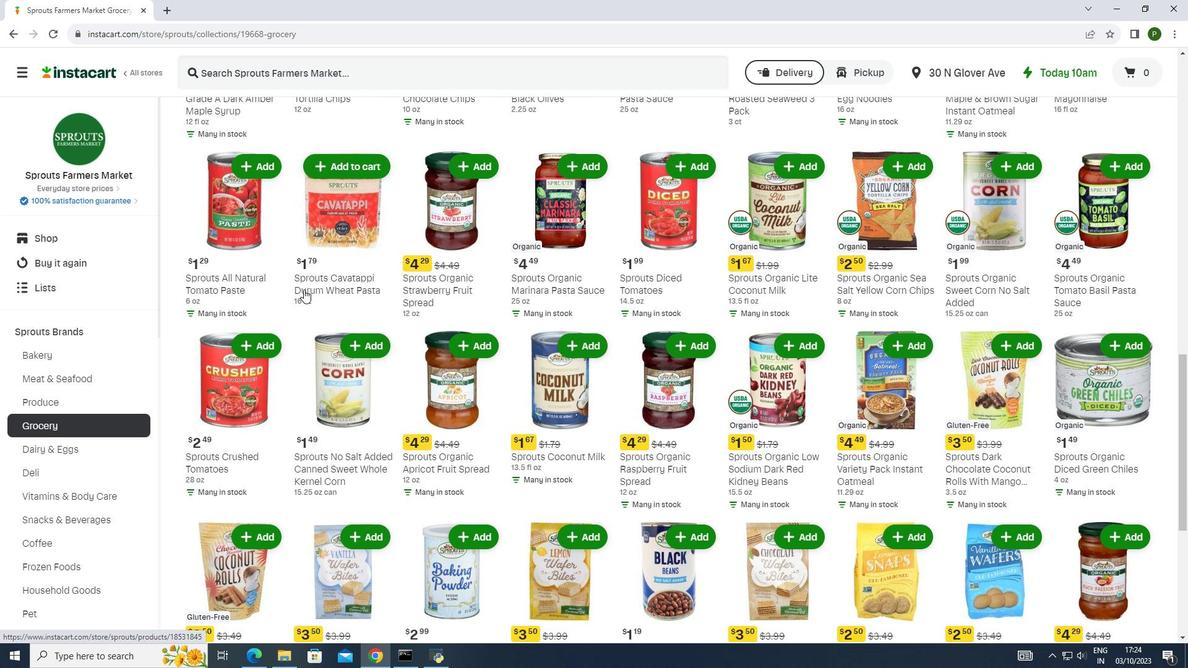 
Action: Mouse scrolled (303, 288) with delta (0, 0)
Screenshot: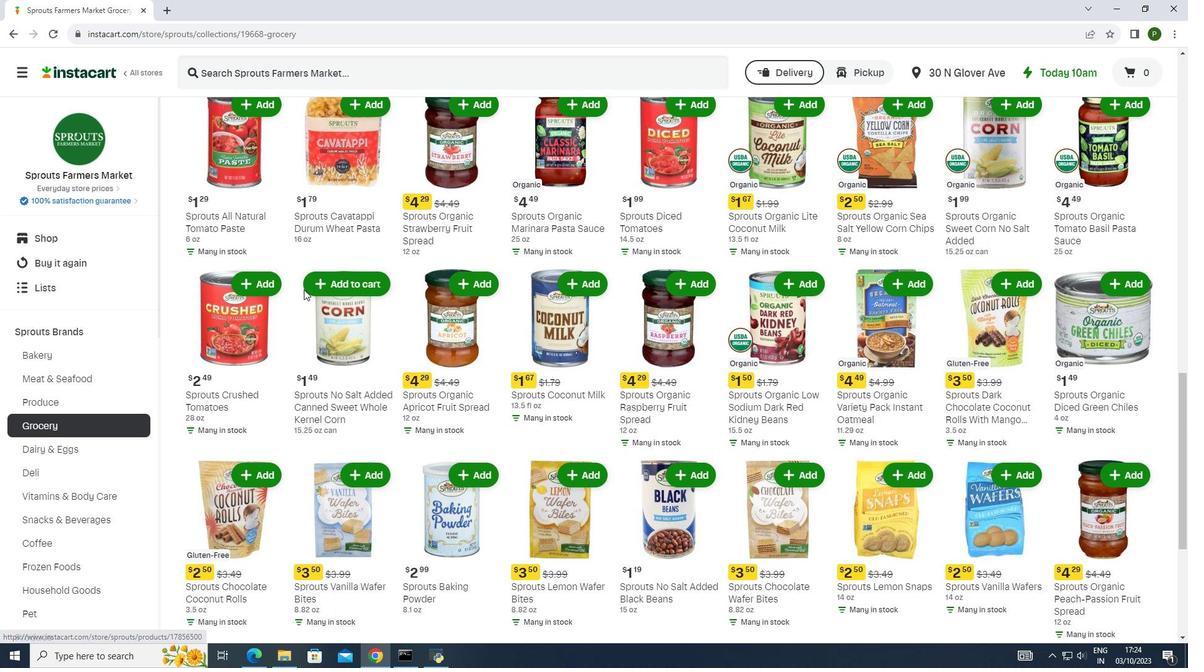 
Action: Mouse scrolled (303, 288) with delta (0, 0)
Screenshot: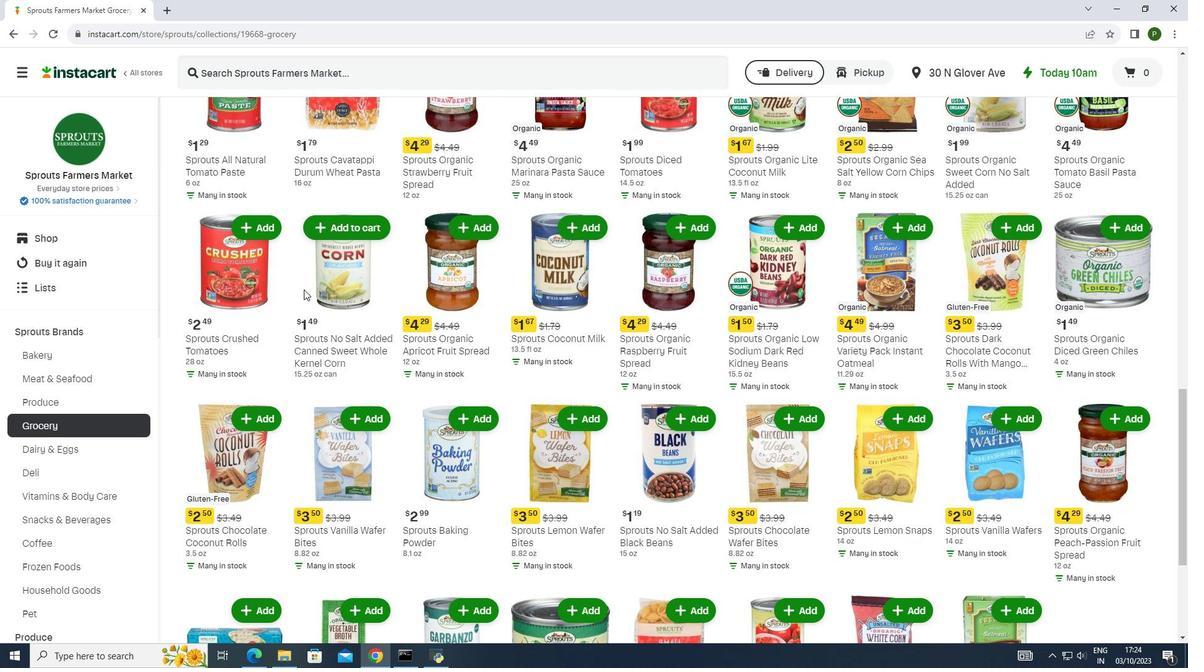 
Action: Mouse moved to (342, 169)
Screenshot: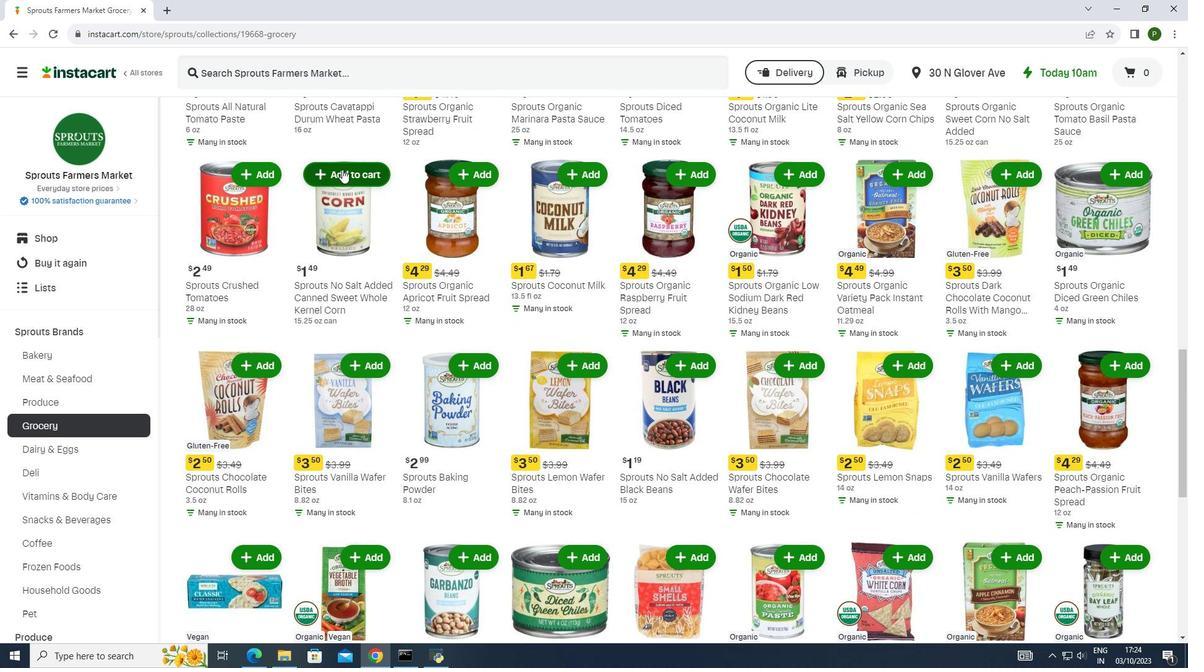 
Action: Mouse pressed left at (342, 169)
Screenshot: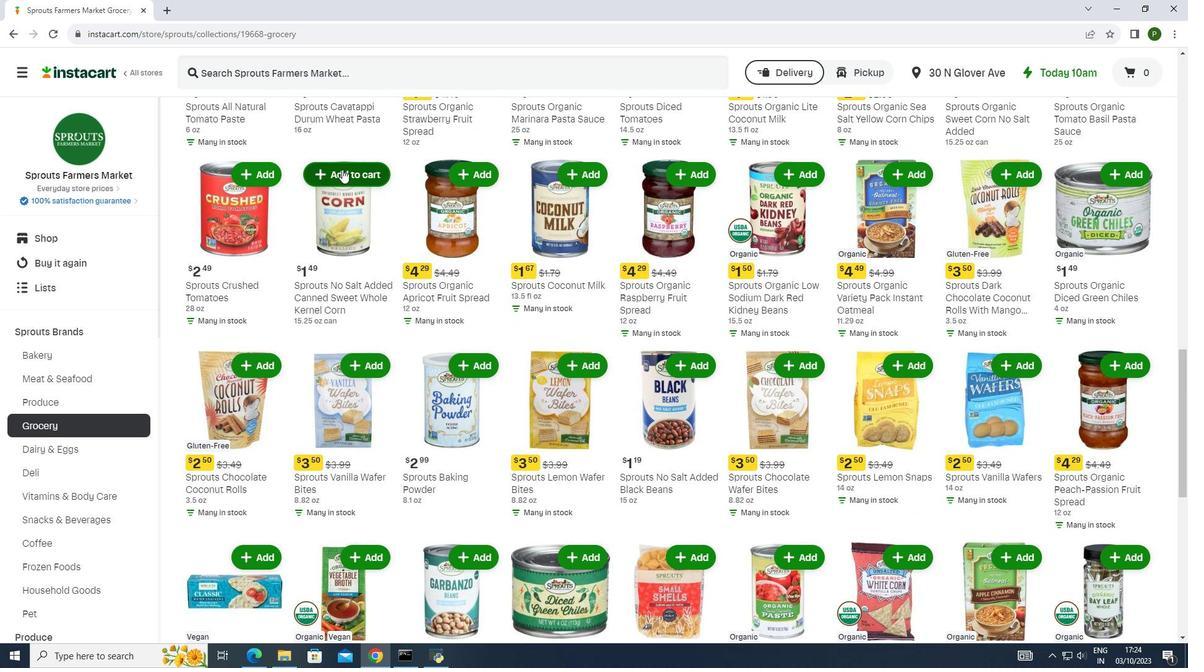 
Action: Mouse moved to (342, 168)
Screenshot: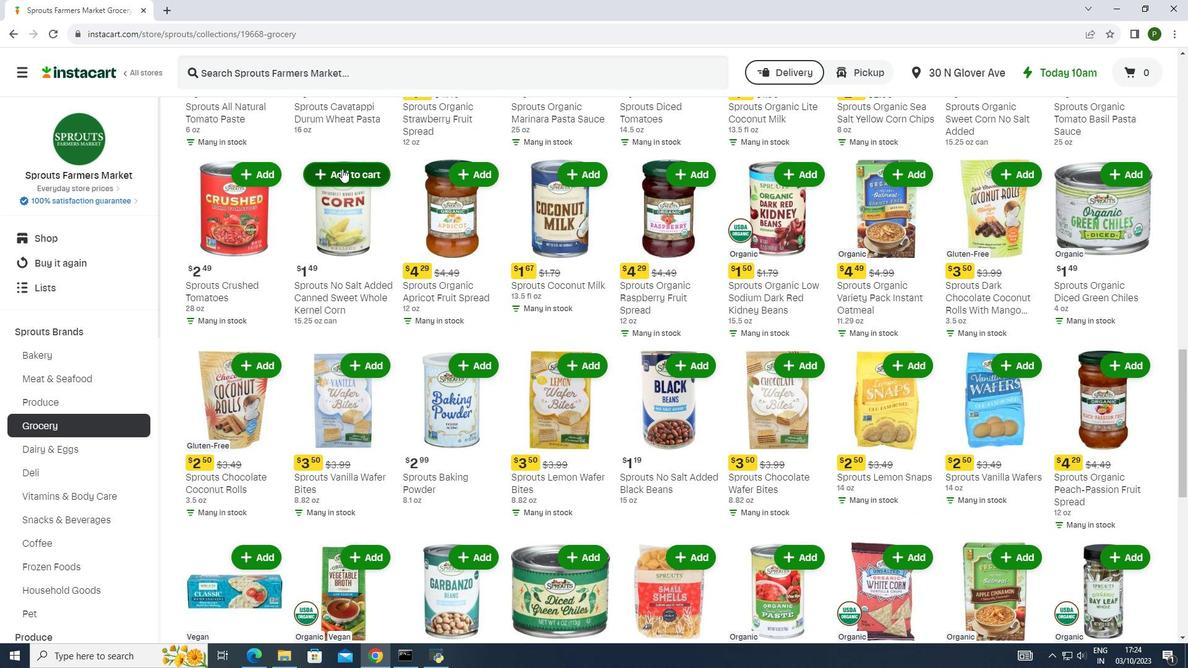 
